 Task: Create Card Employee Termination Meeting in Board Content Amplification to Workspace Credit Analysis. Create Card Data Science Review in Board Sales Performance Management to Workspace Credit Analysis. Create Card Employee Termination Meeting in Board Content Marketing Infographic Strategy and Execution to Workspace Credit Analysis
Action: Mouse moved to (112, 54)
Screenshot: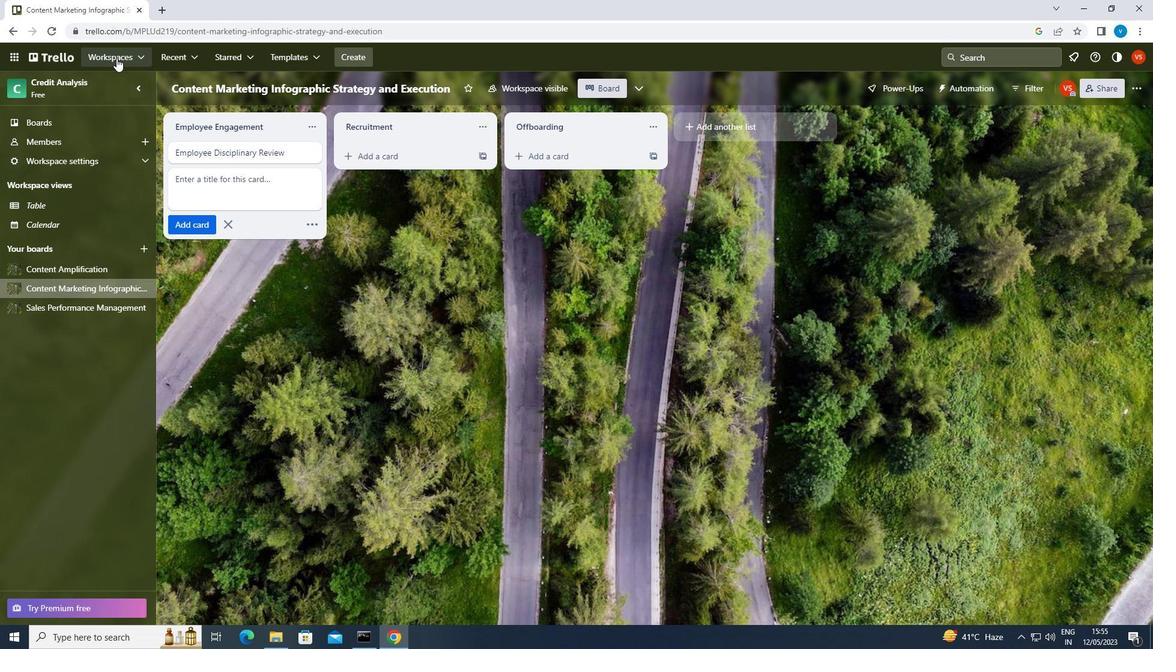 
Action: Mouse pressed left at (112, 54)
Screenshot: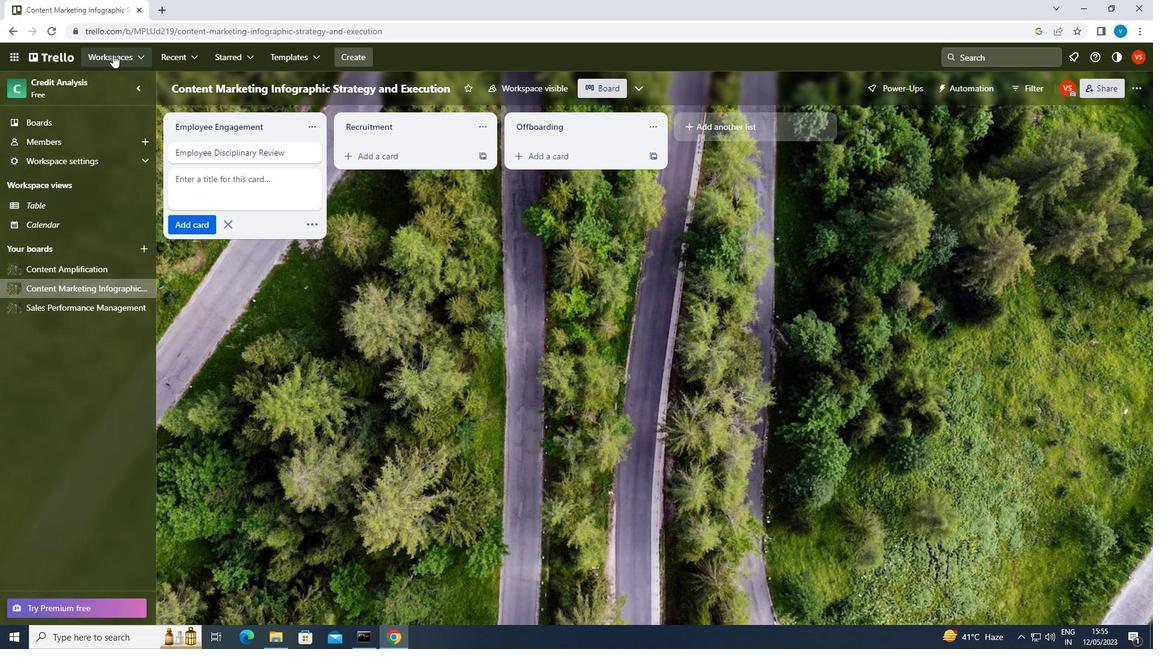 
Action: Mouse moved to (138, 383)
Screenshot: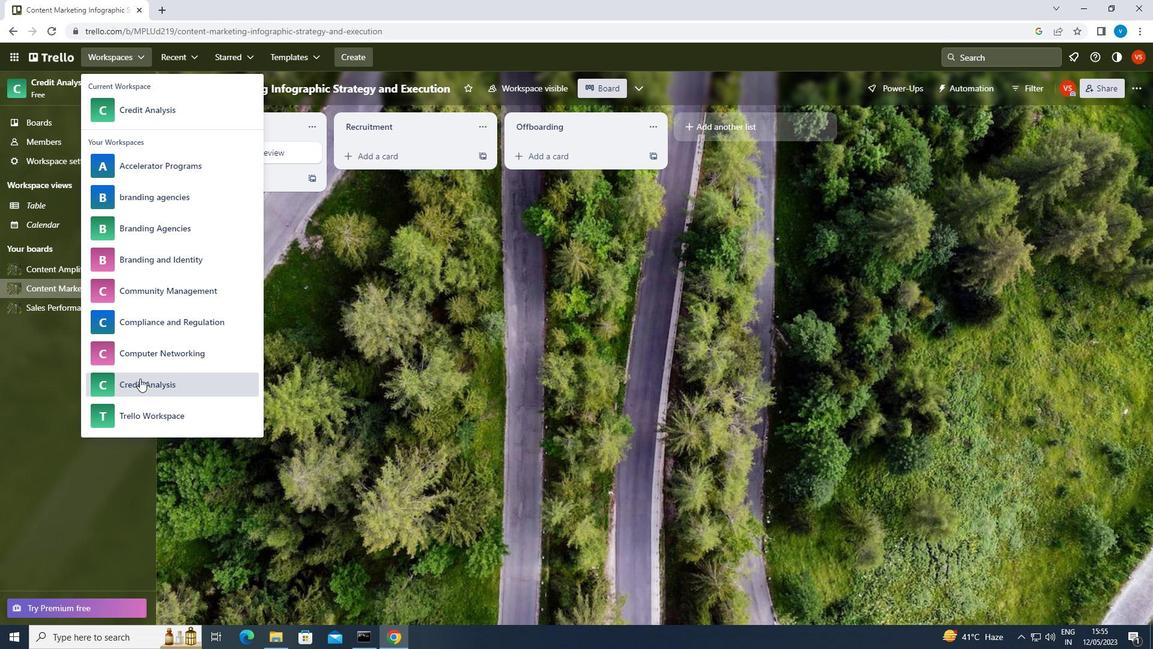 
Action: Mouse pressed left at (138, 383)
Screenshot: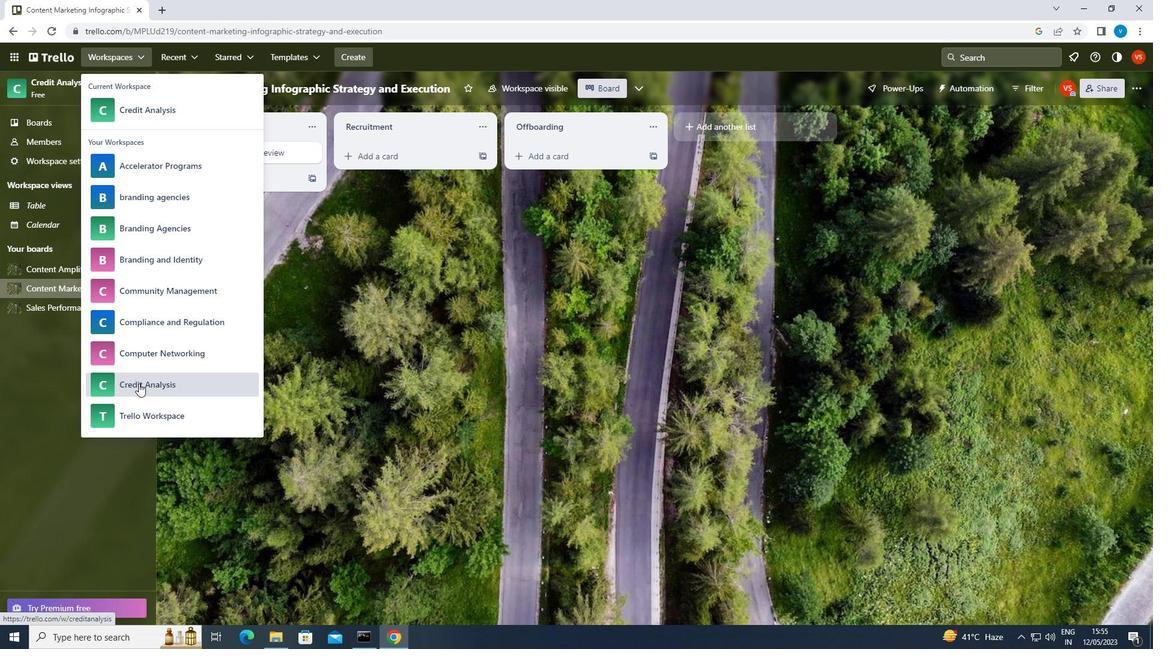 
Action: Mouse moved to (861, 493)
Screenshot: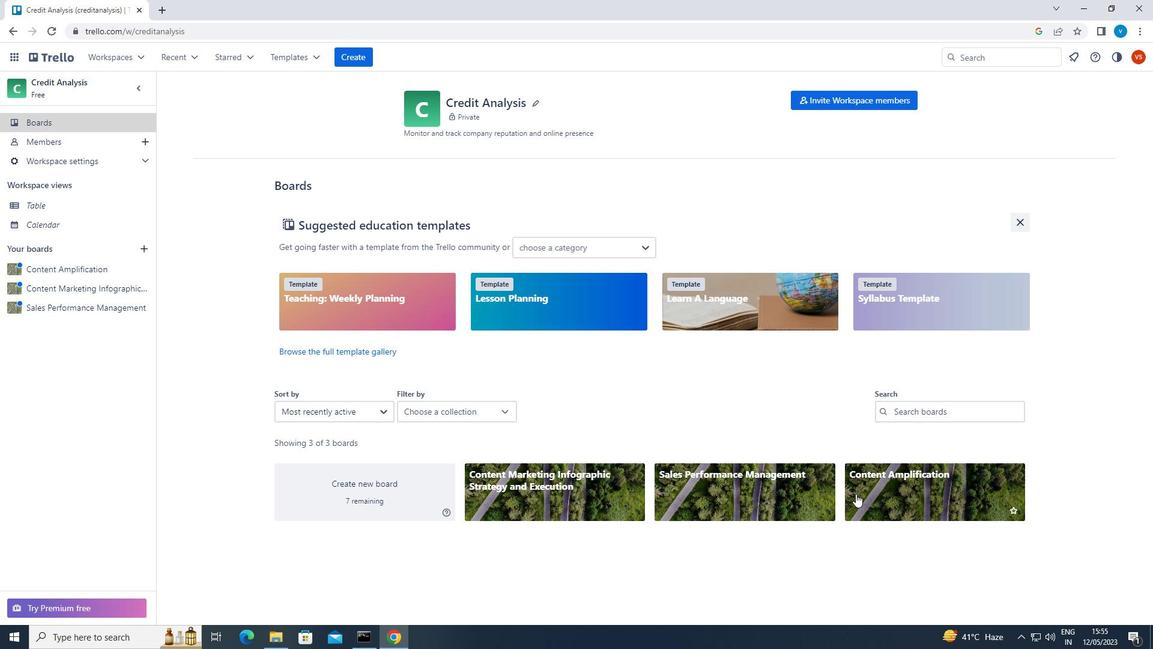 
Action: Mouse pressed left at (861, 493)
Screenshot: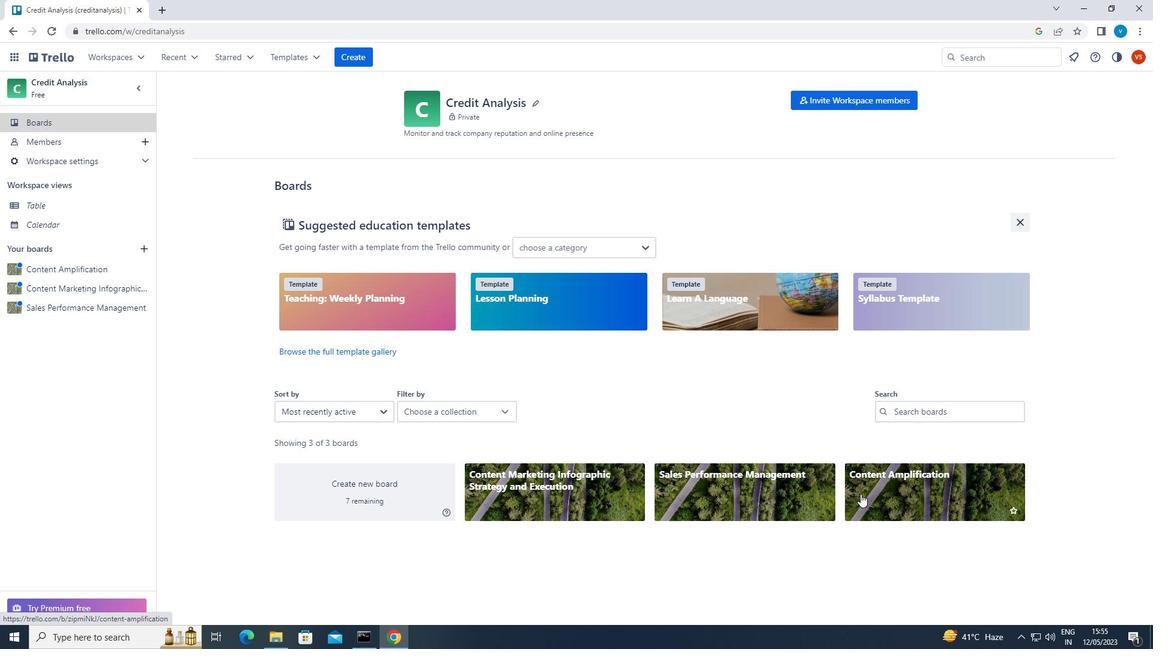 
Action: Mouse moved to (411, 160)
Screenshot: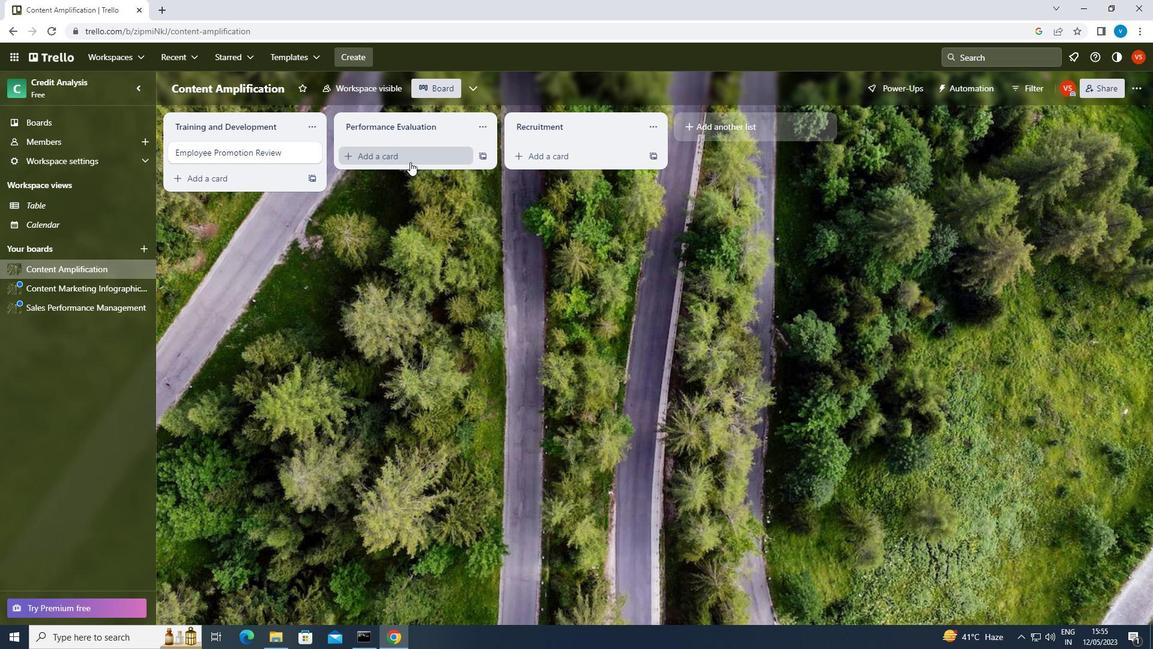 
Action: Mouse pressed left at (411, 160)
Screenshot: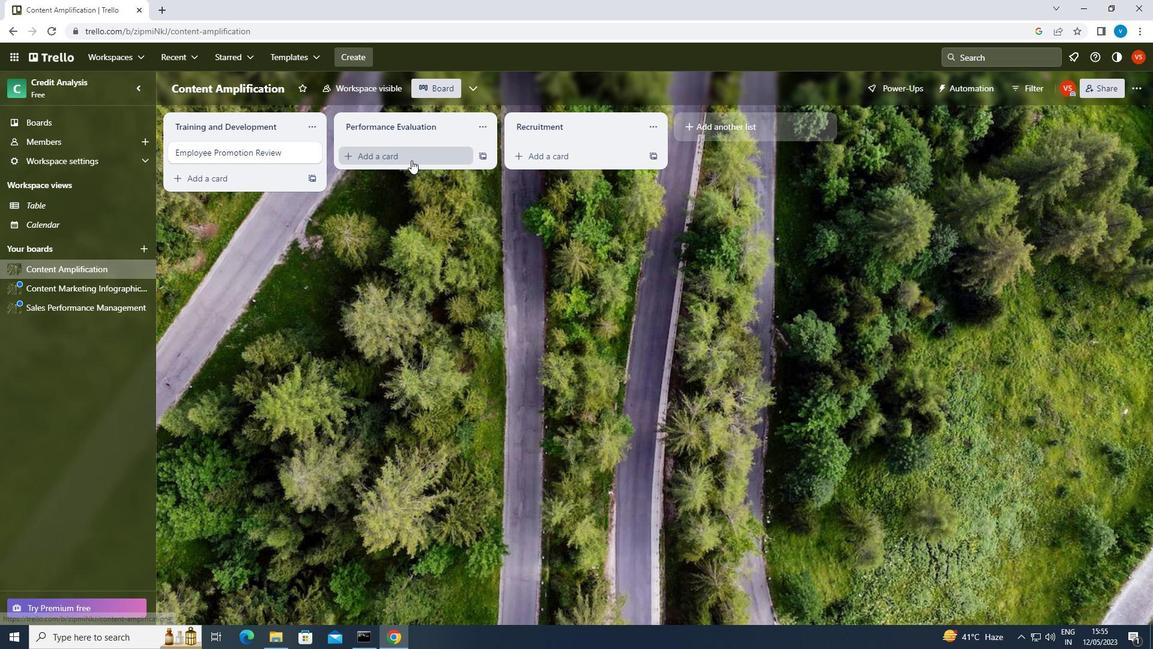 
Action: Key pressed <Key.shift>EMPLOYEE<Key.space><Key.shift>TERMINATION<Key.space><Key.shift>MEETING<Key.enter>
Screenshot: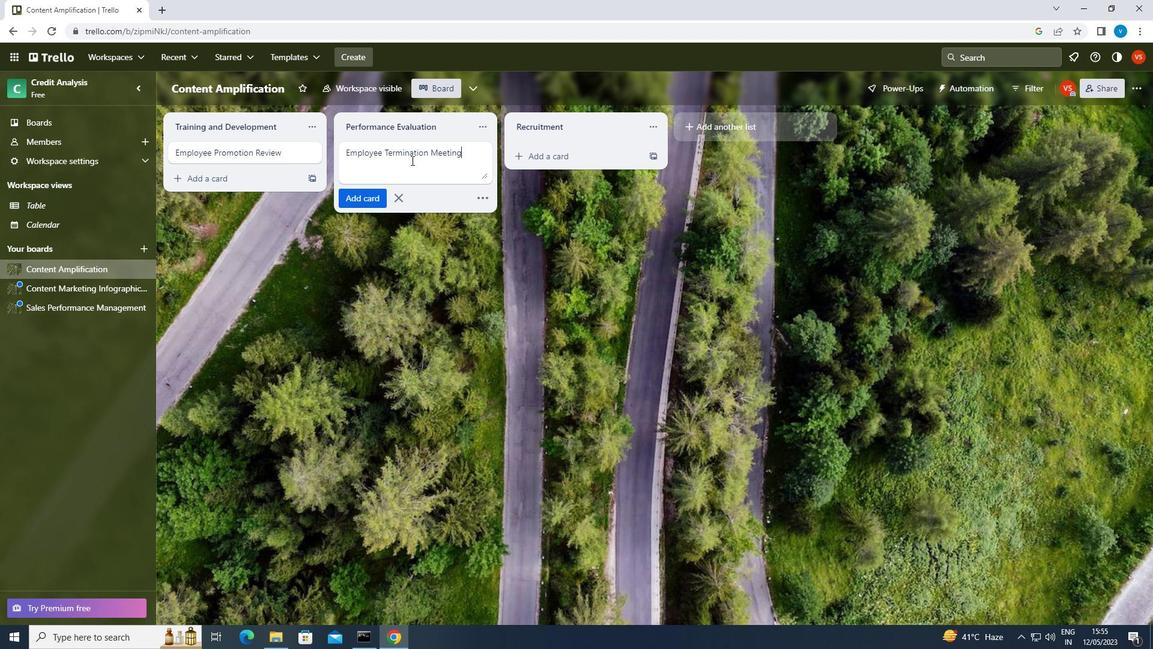 
Action: Mouse moved to (61, 304)
Screenshot: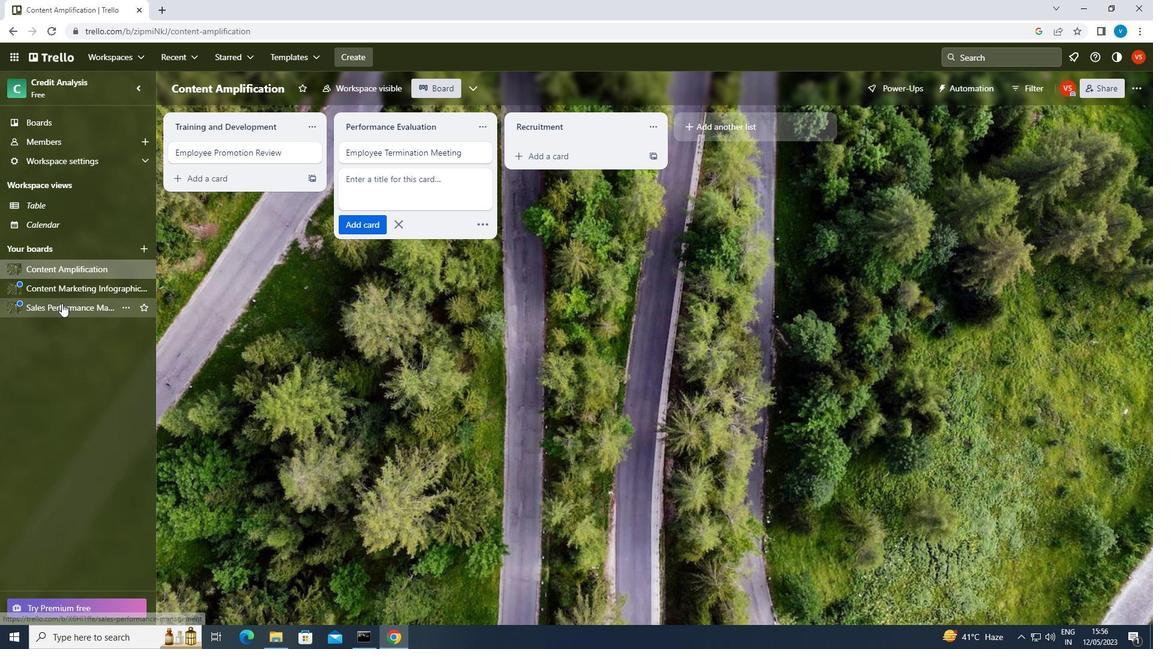 
Action: Mouse pressed left at (61, 304)
Screenshot: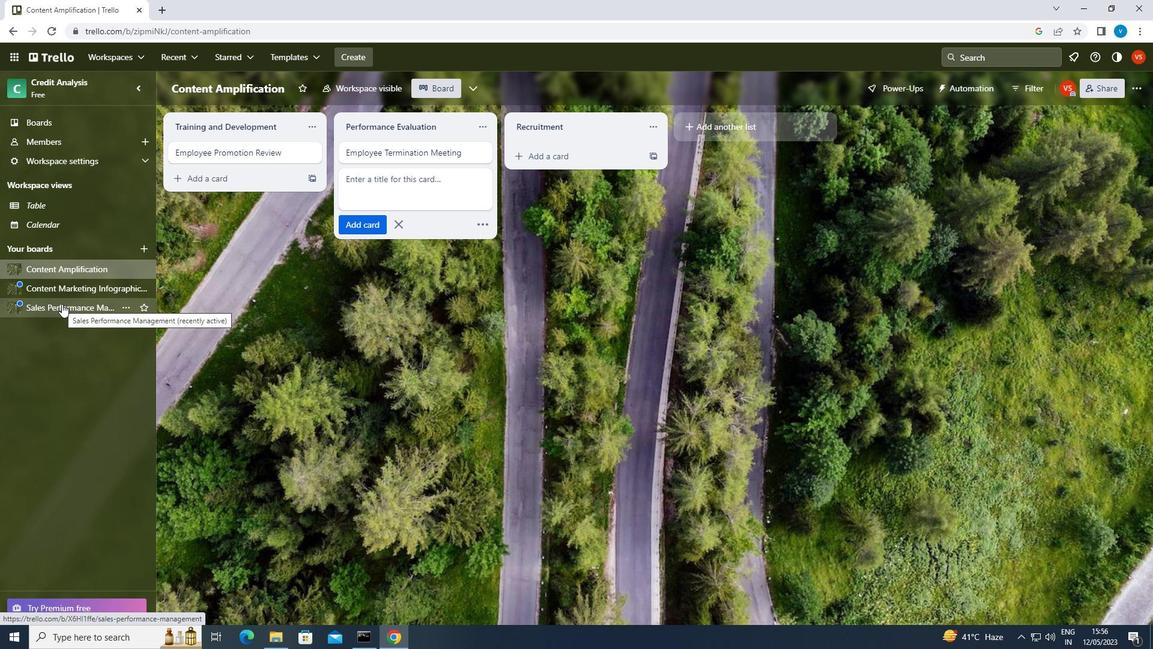 
Action: Mouse moved to (397, 149)
Screenshot: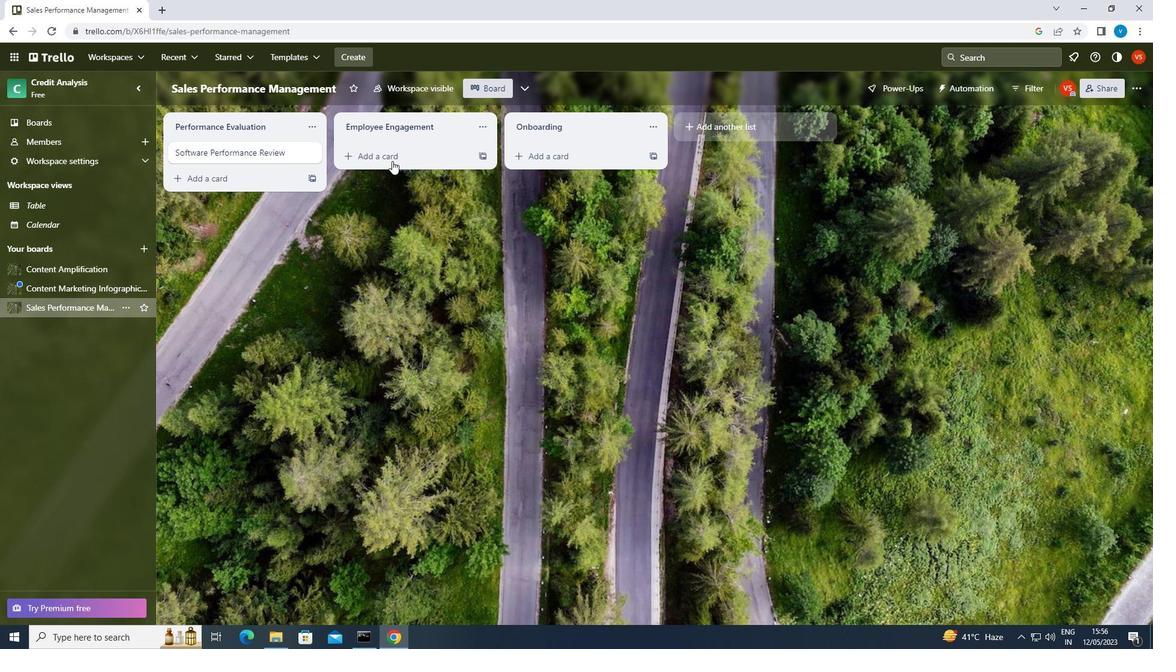 
Action: Mouse pressed left at (397, 149)
Screenshot: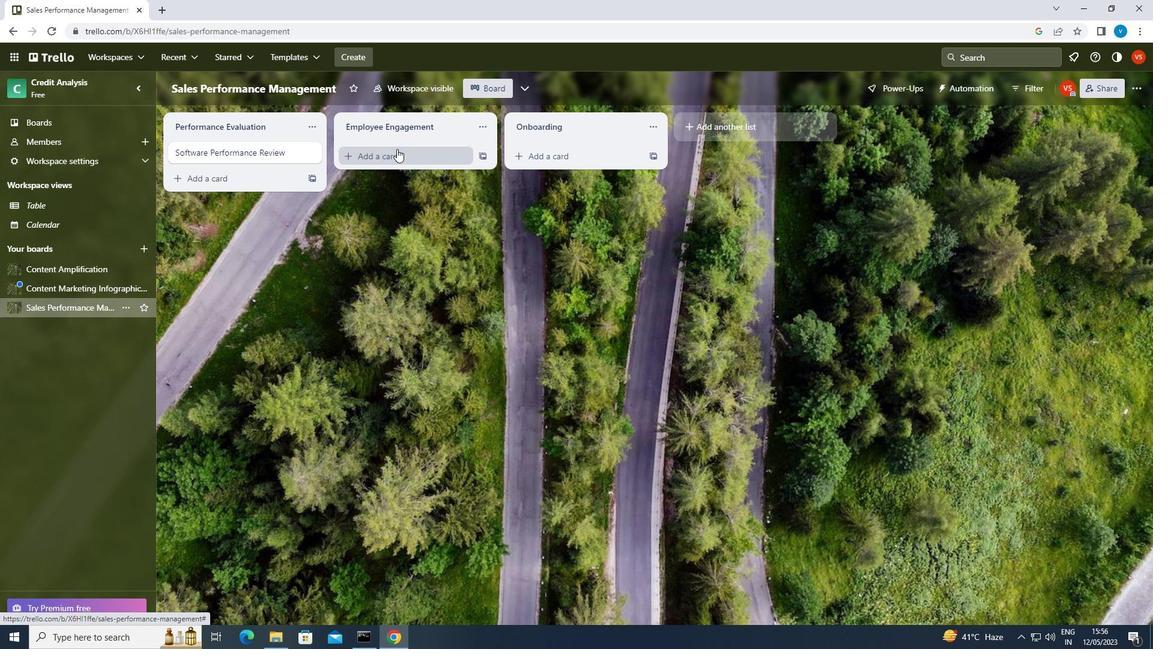 
Action: Key pressed <Key.shift>DATA<Key.space><Key.shift>SCE<Key.backspace>IENCE<Key.space><Key.shift>REVIEW<Key.enter>
Screenshot: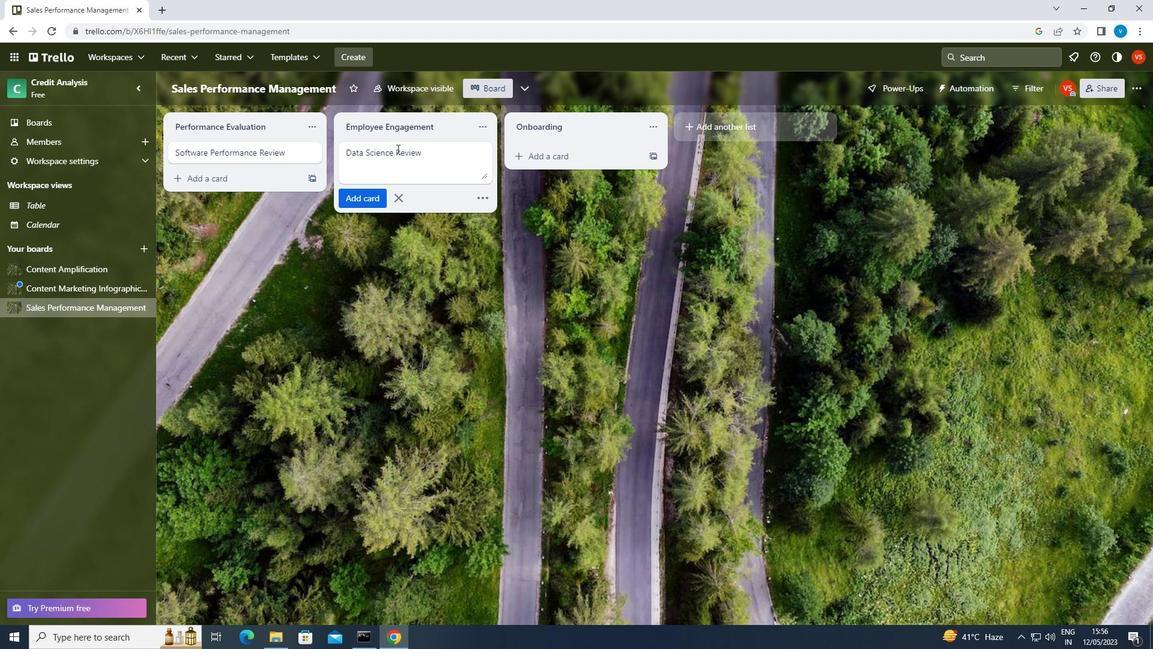 
Action: Mouse moved to (55, 287)
Screenshot: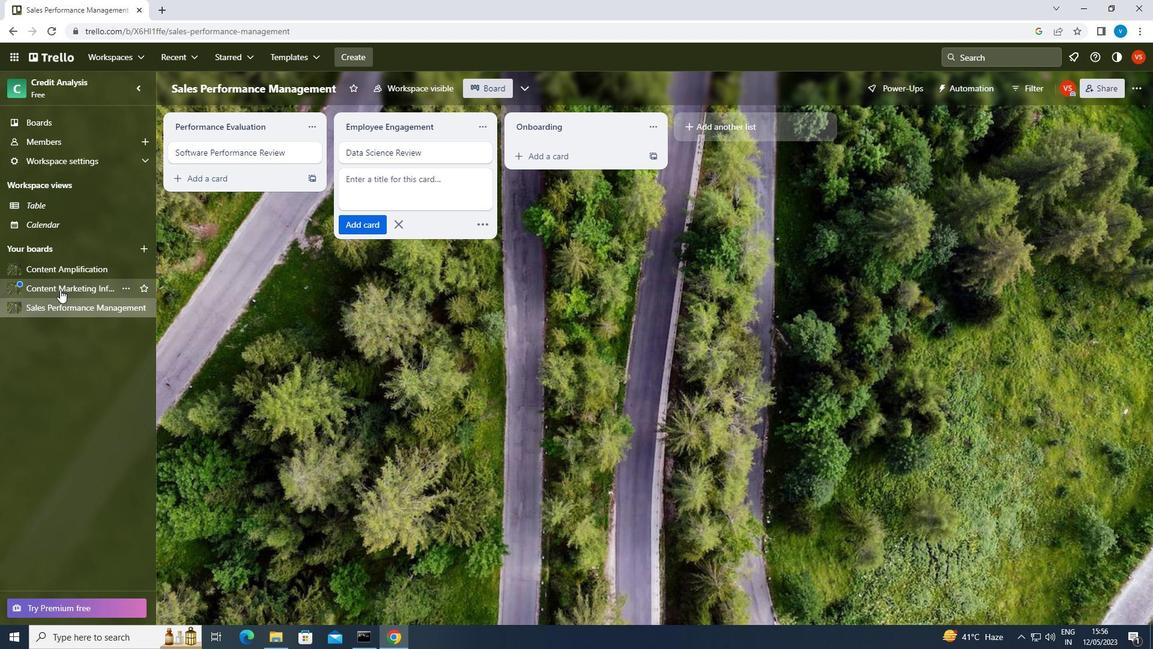 
Action: Mouse pressed left at (55, 287)
Screenshot: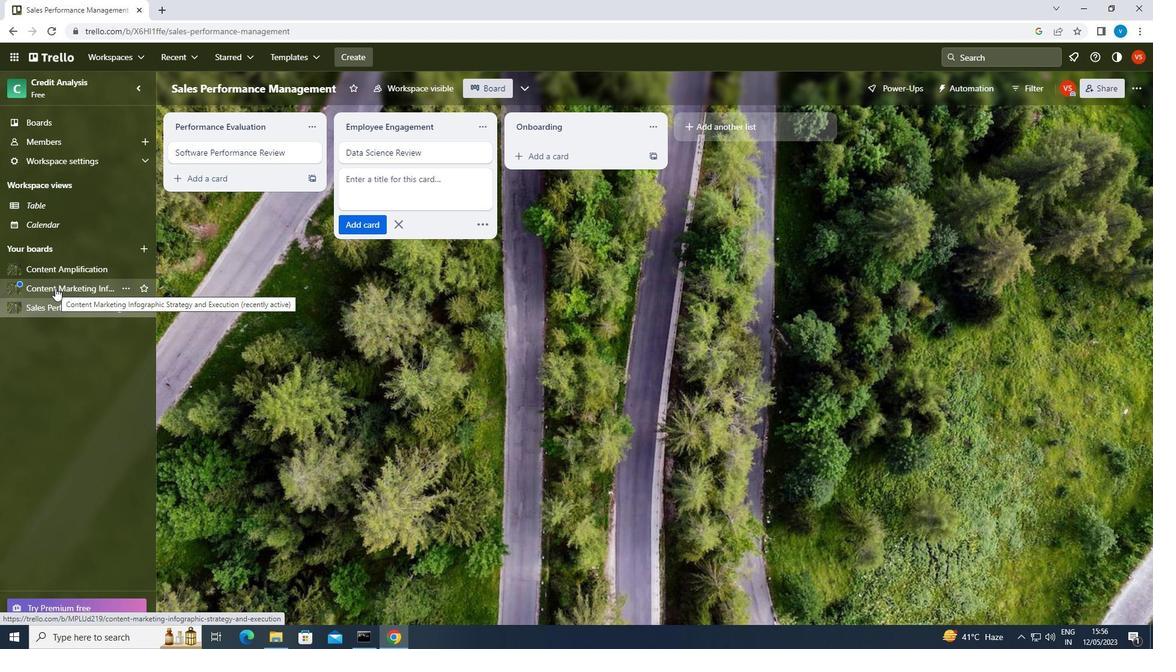 
Action: Mouse moved to (370, 153)
Screenshot: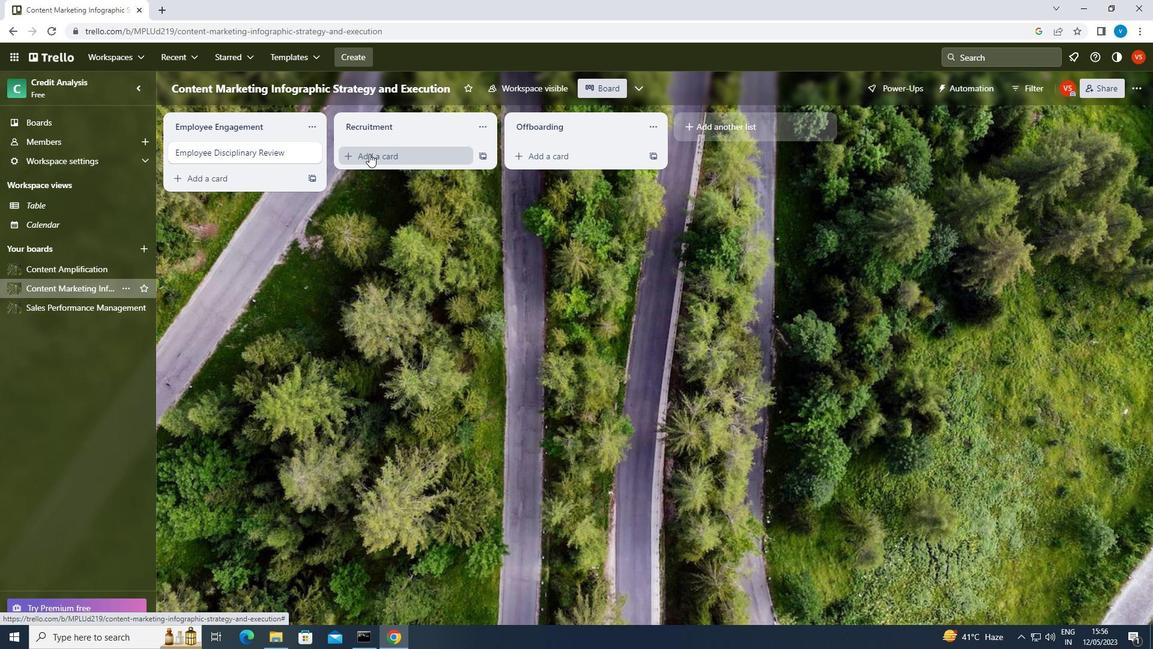 
Action: Mouse pressed left at (370, 153)
Screenshot: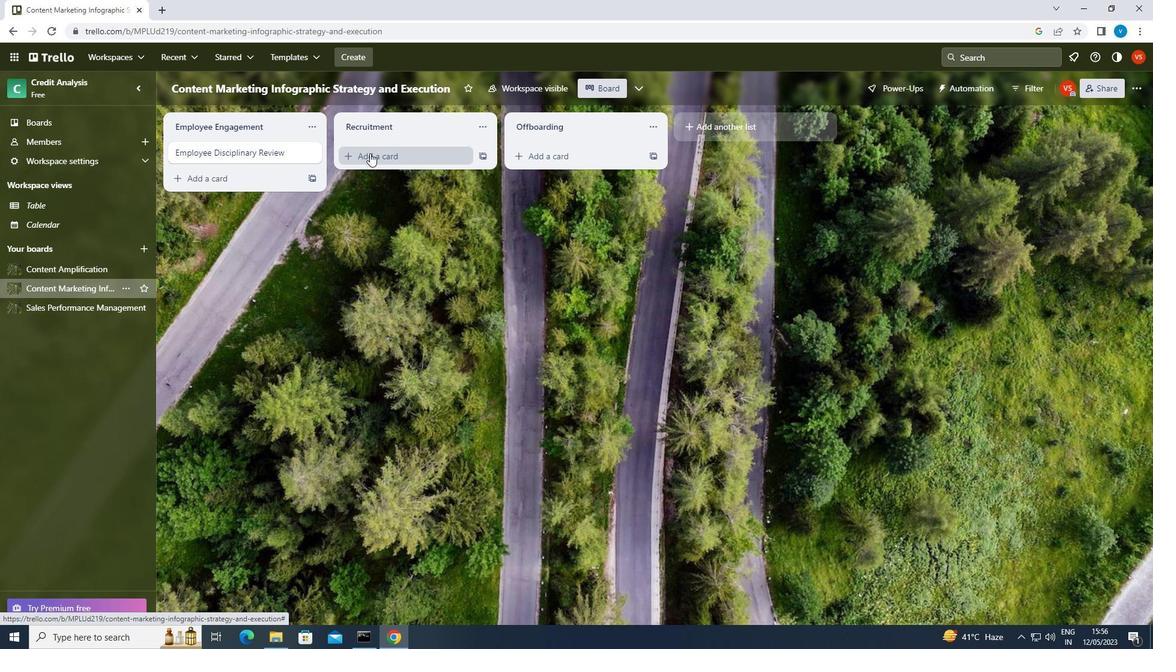
Action: Key pressed <Key.shift>EMPLOYEE<Key.space><Key.shift>TERMINATION<Key.space><Key.shift><Key.shift><Key.shift><Key.shift>MEETING
Screenshot: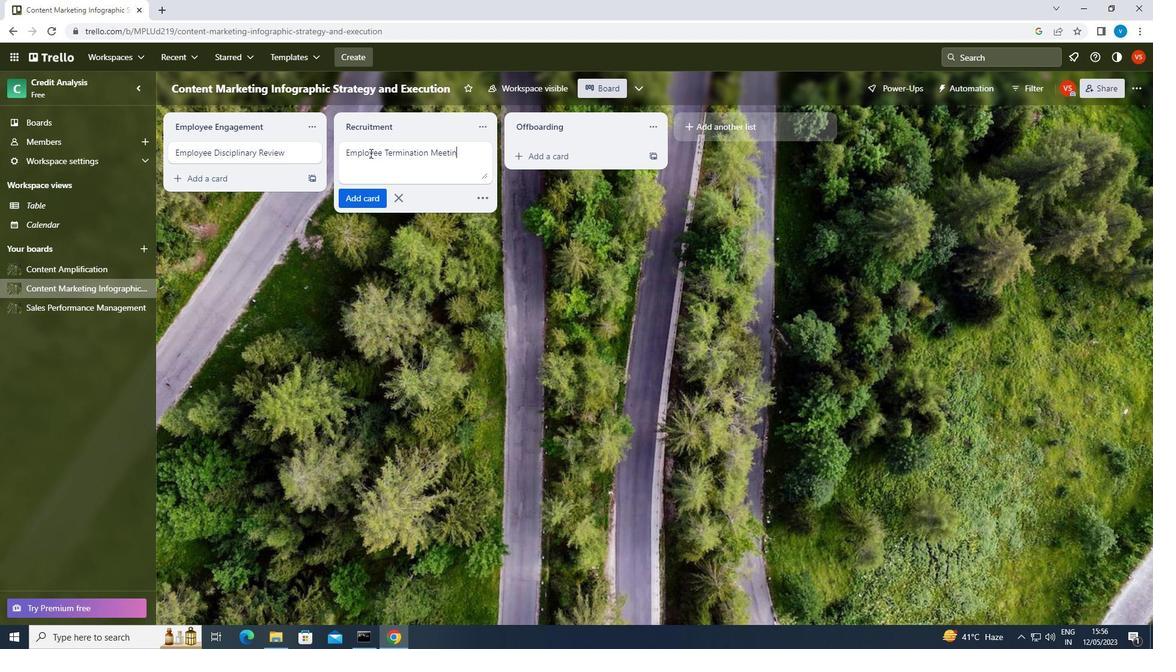 
Action: Mouse moved to (371, 152)
Screenshot: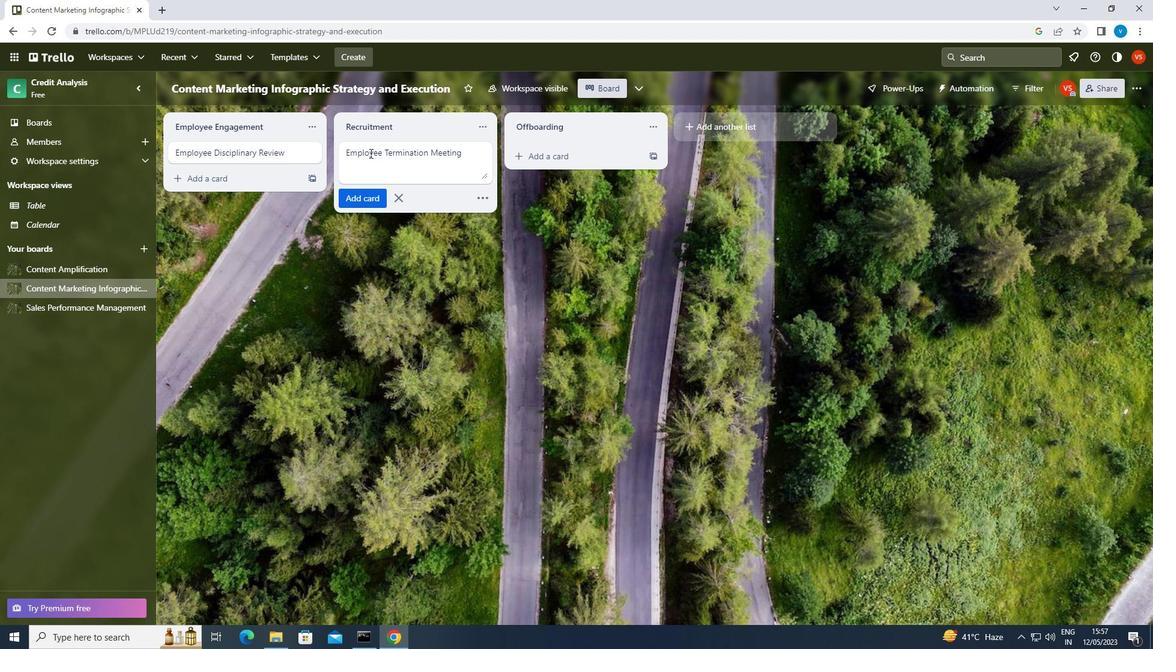 
Action: Key pressed <Key.enter>
Screenshot: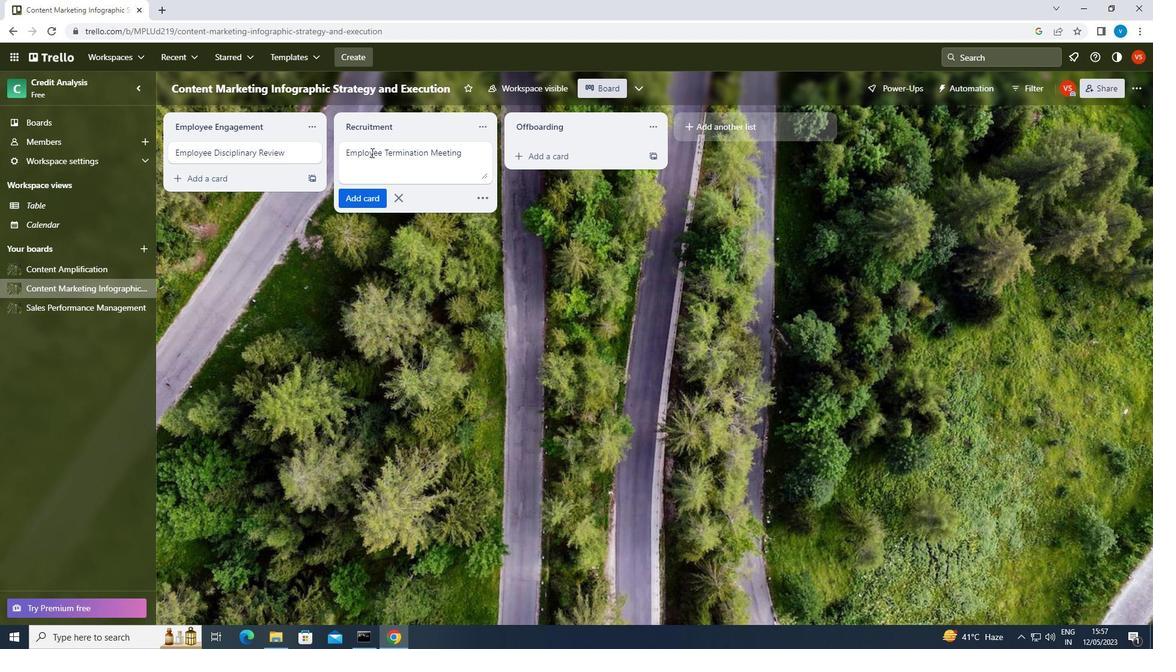 
